 Task: Look for products in the category "Joint Care Supplements" from Tropical Oasis only.
Action: Mouse moved to (278, 132)
Screenshot: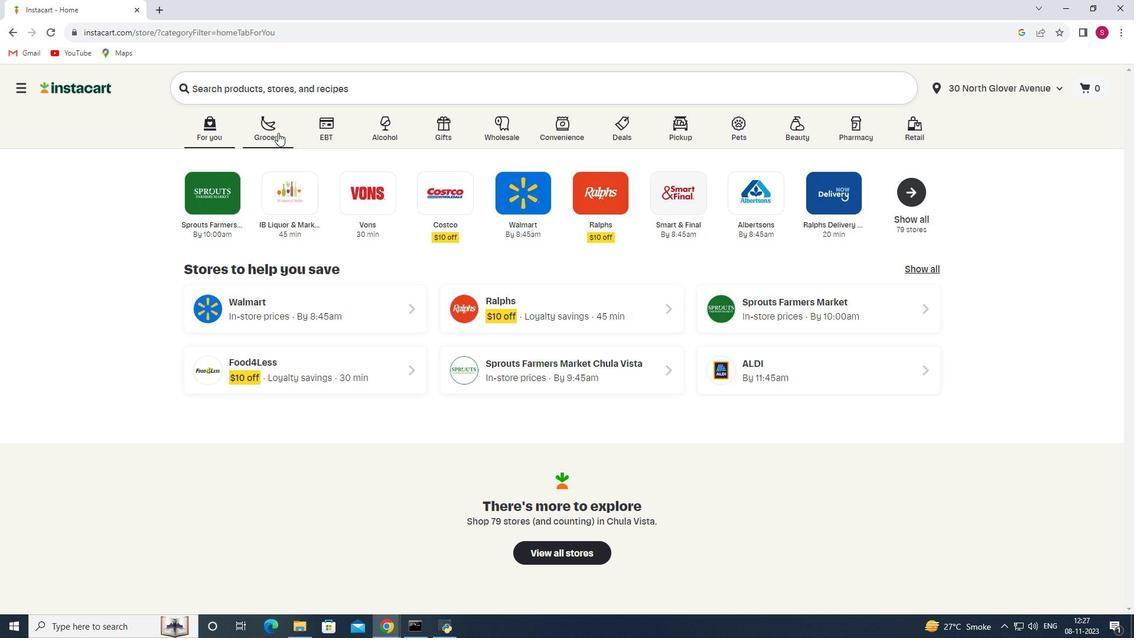 
Action: Mouse pressed left at (278, 132)
Screenshot: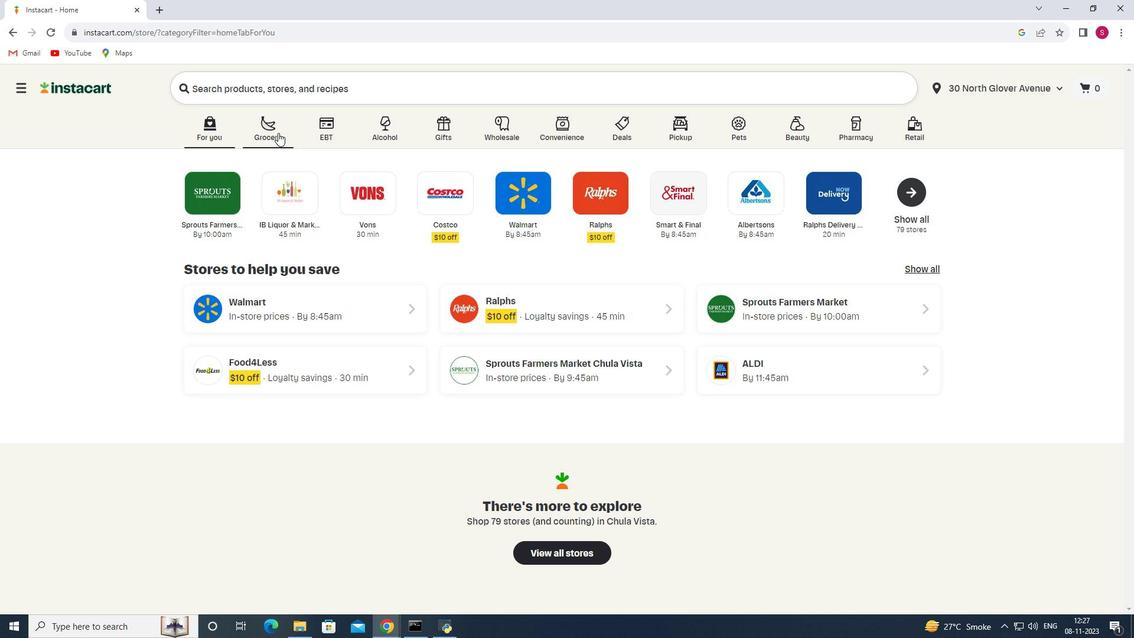 
Action: Mouse moved to (291, 351)
Screenshot: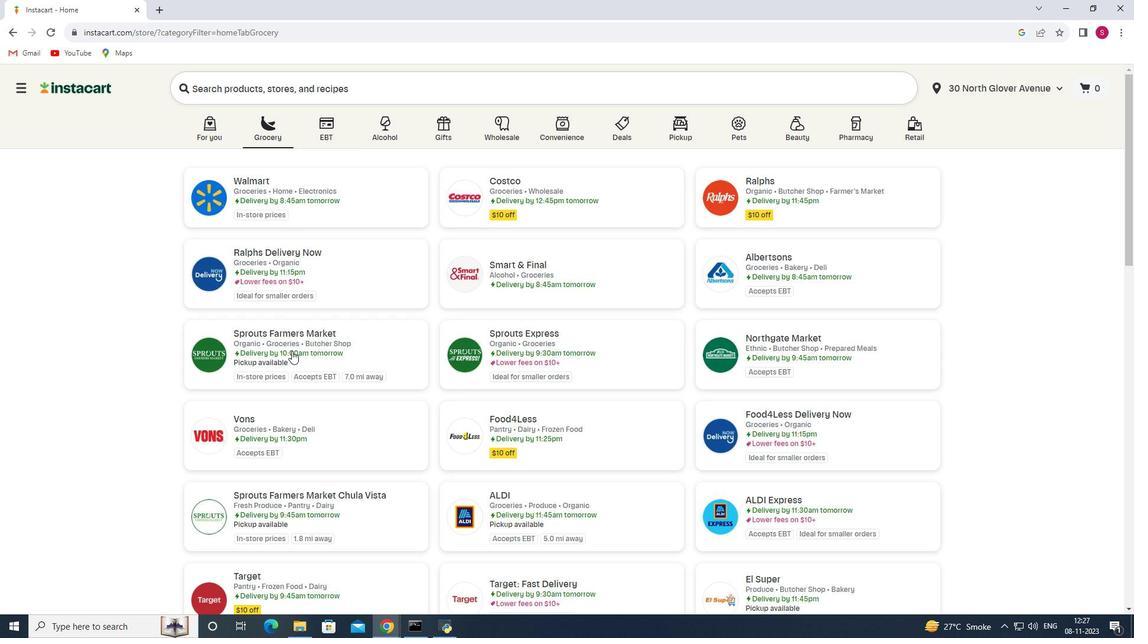 
Action: Mouse pressed left at (291, 351)
Screenshot: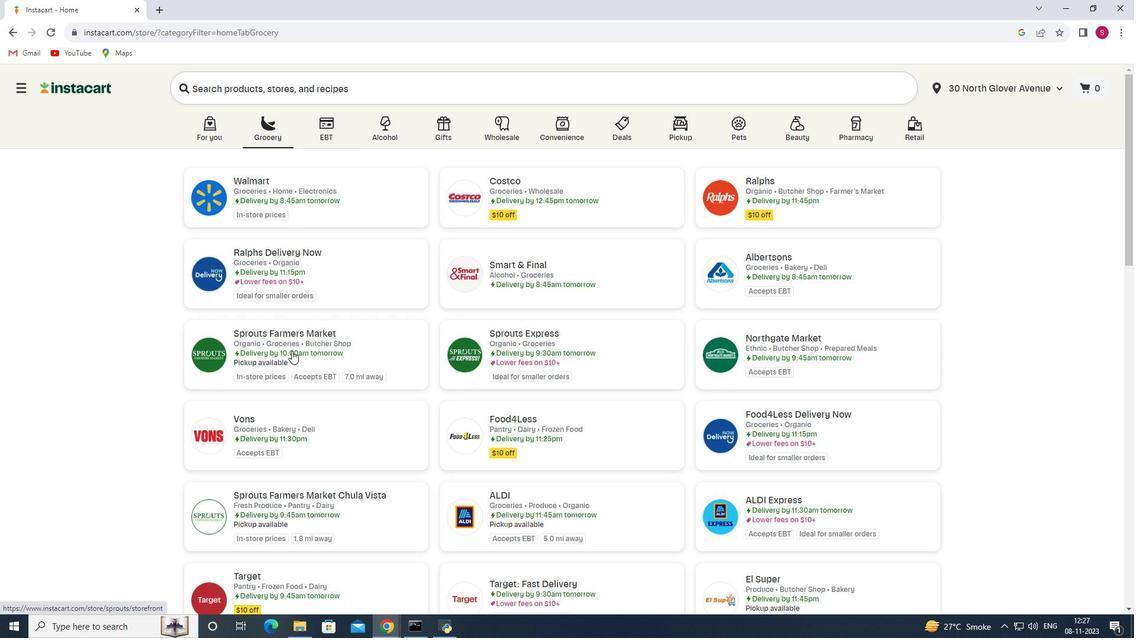 
Action: Mouse moved to (85, 343)
Screenshot: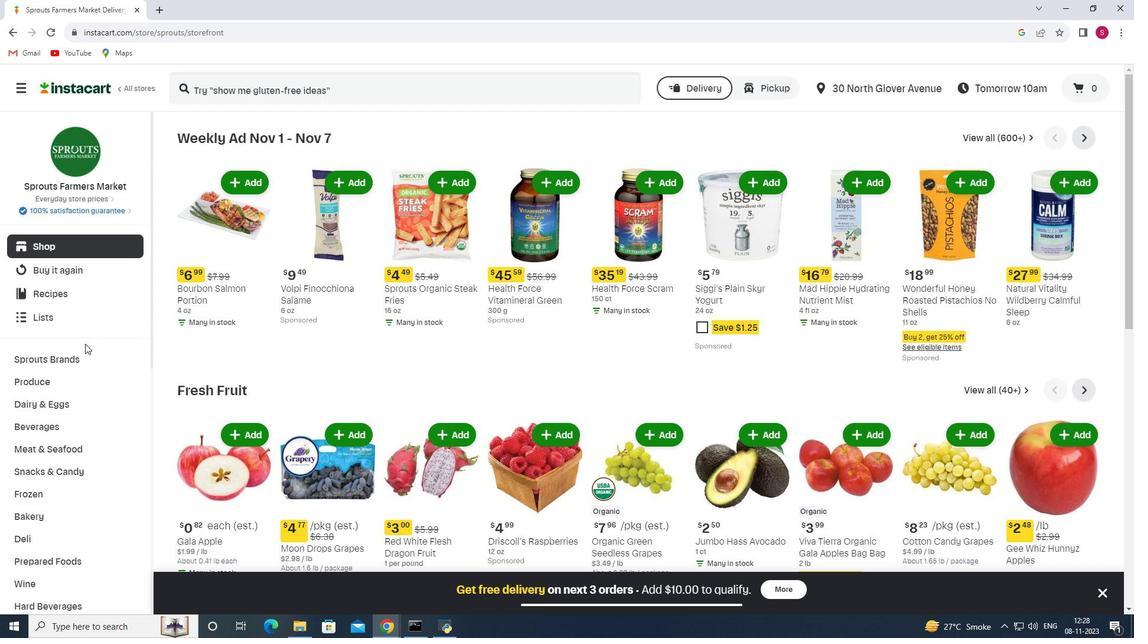 
Action: Mouse scrolled (85, 343) with delta (0, 0)
Screenshot: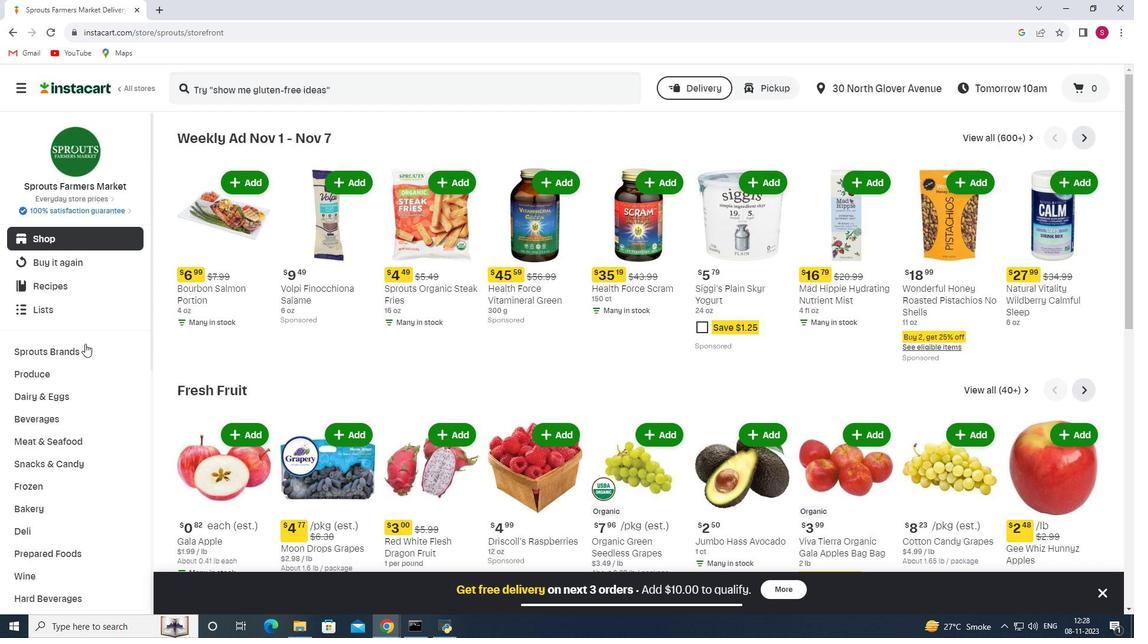 
Action: Mouse scrolled (85, 343) with delta (0, 0)
Screenshot: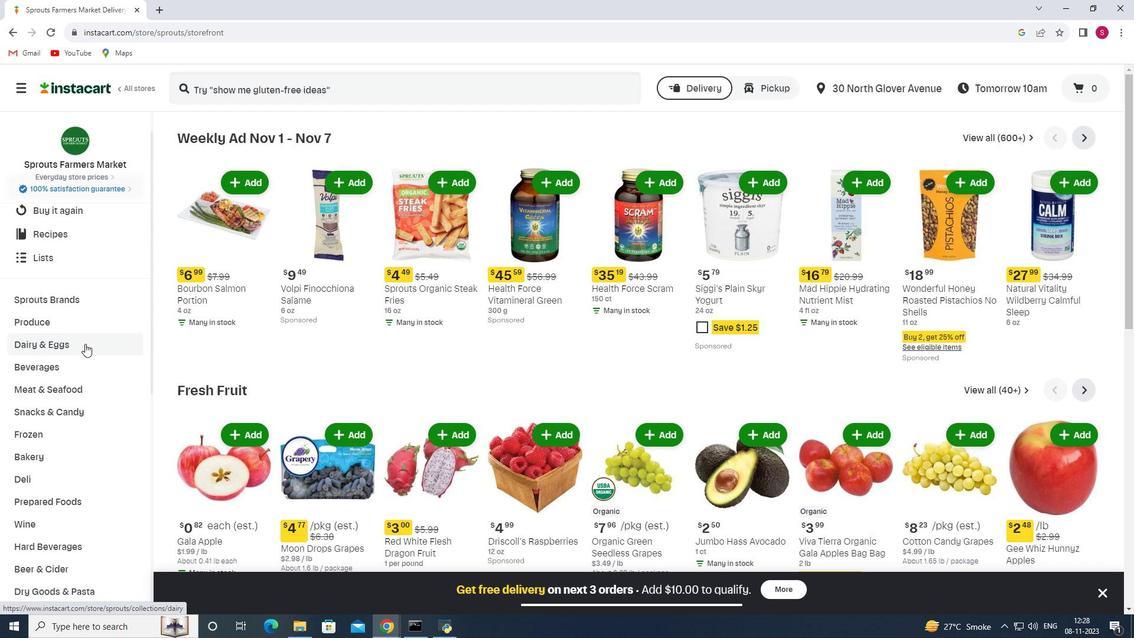 
Action: Mouse scrolled (85, 343) with delta (0, 0)
Screenshot: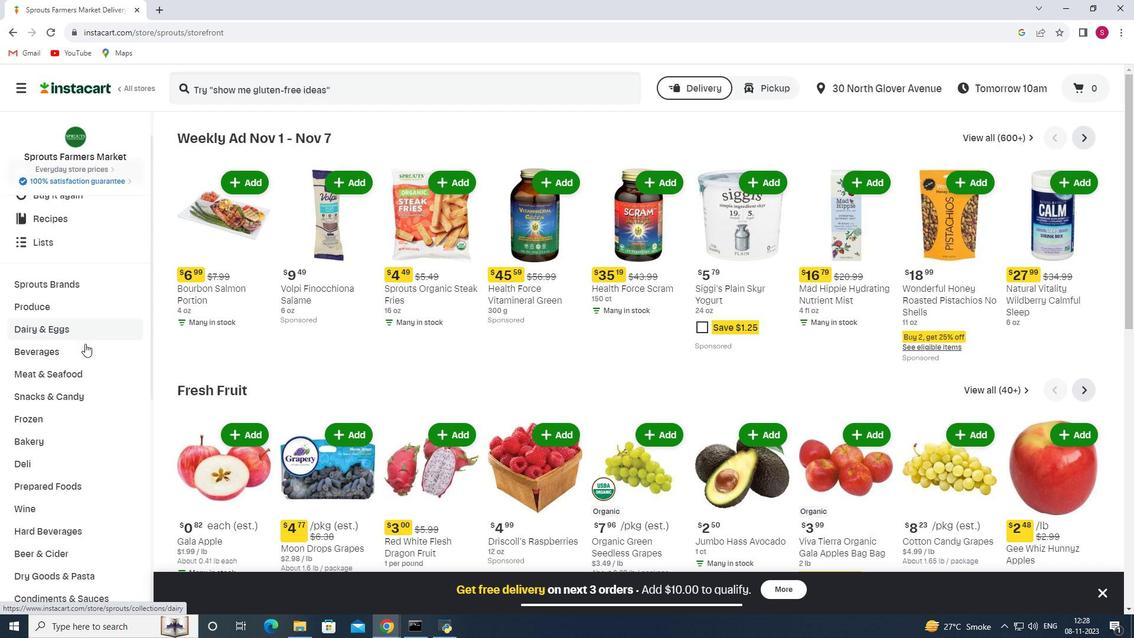 
Action: Mouse scrolled (85, 343) with delta (0, 0)
Screenshot: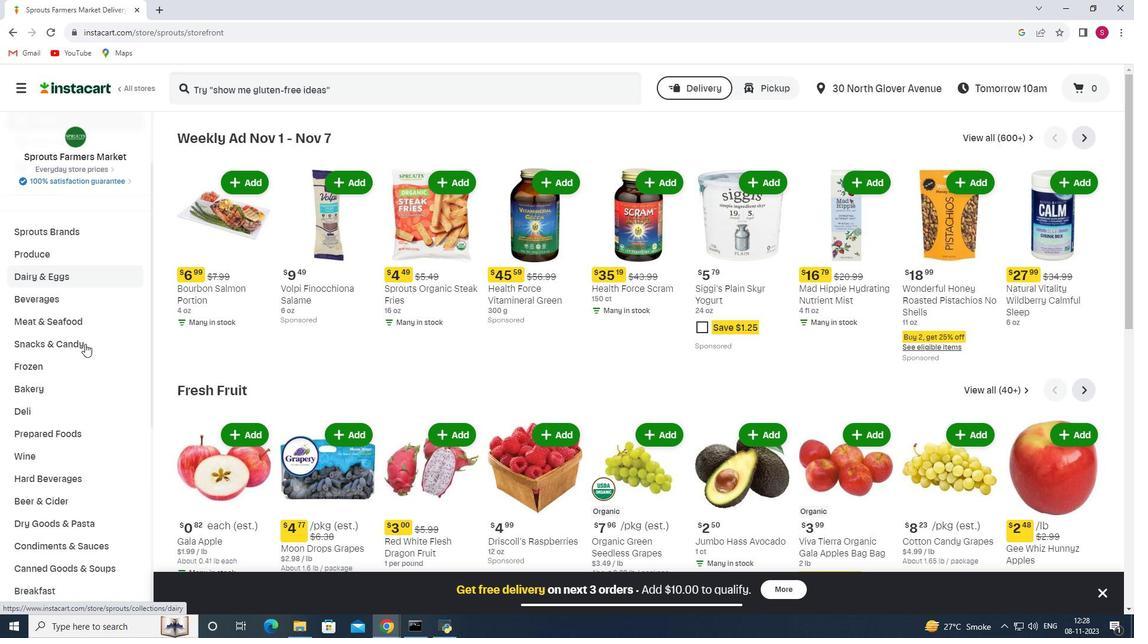 
Action: Mouse scrolled (85, 343) with delta (0, 0)
Screenshot: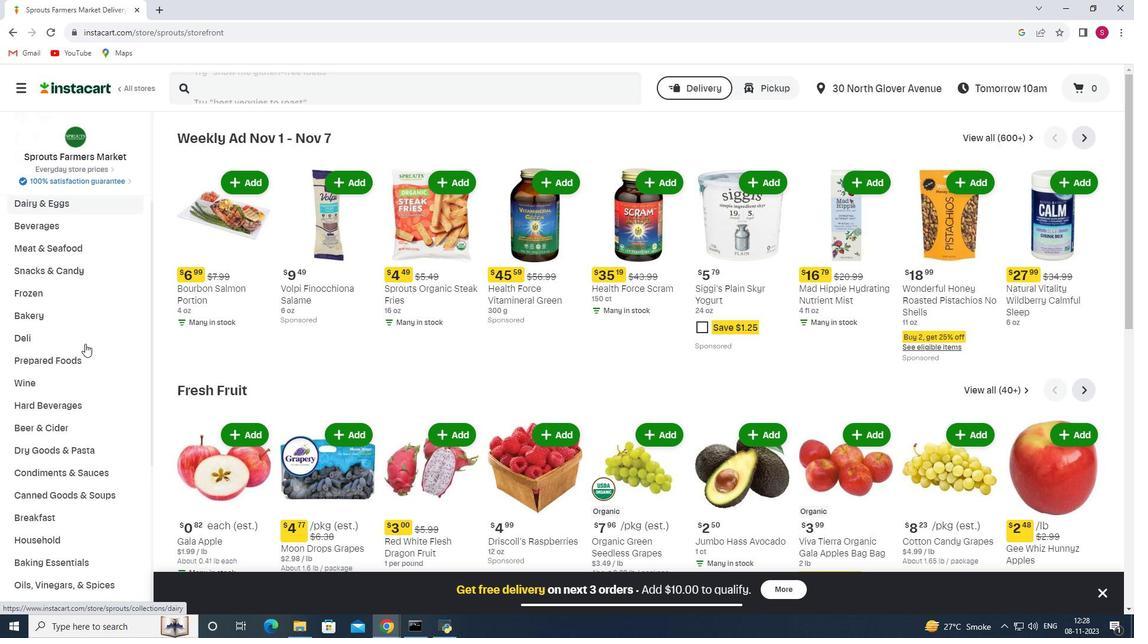 
Action: Mouse scrolled (85, 343) with delta (0, 0)
Screenshot: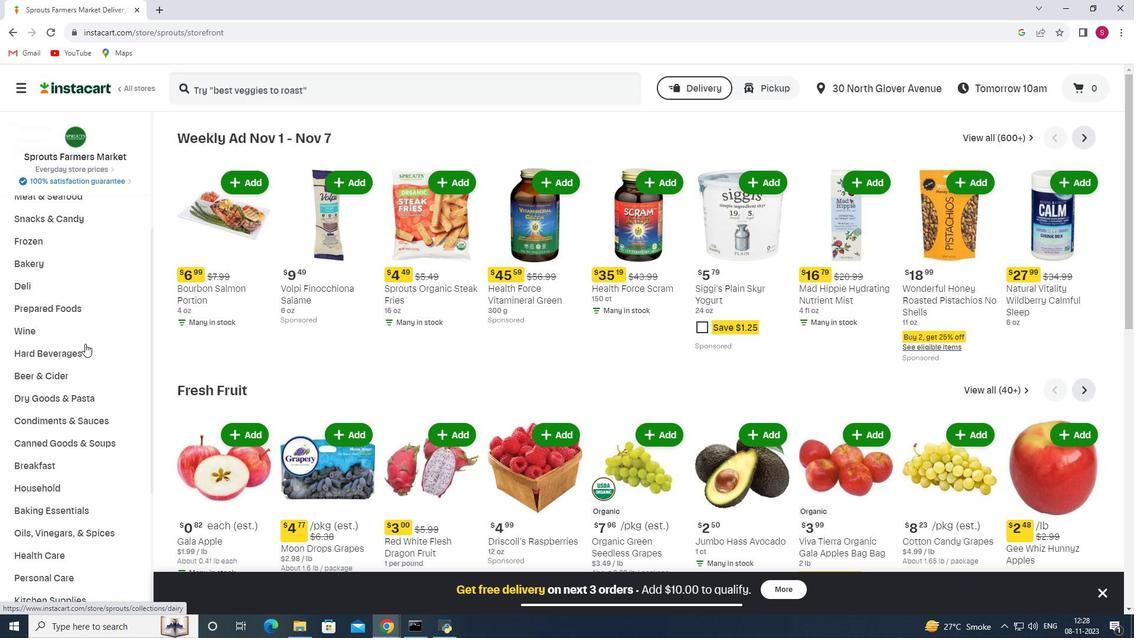 
Action: Mouse scrolled (85, 343) with delta (0, 0)
Screenshot: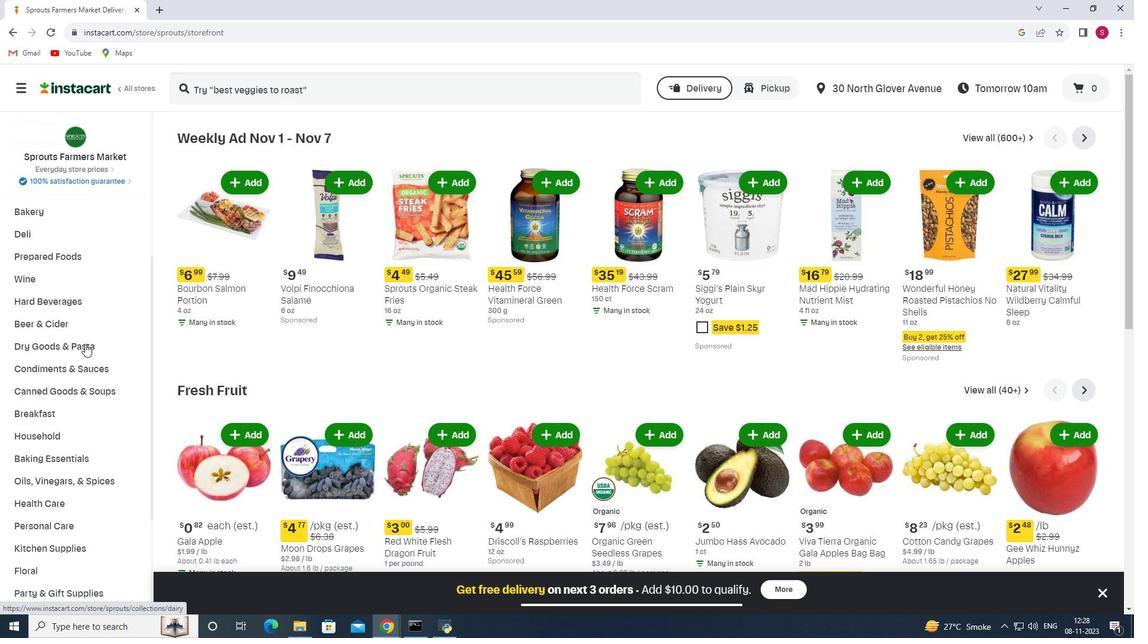 
Action: Mouse scrolled (85, 343) with delta (0, 0)
Screenshot: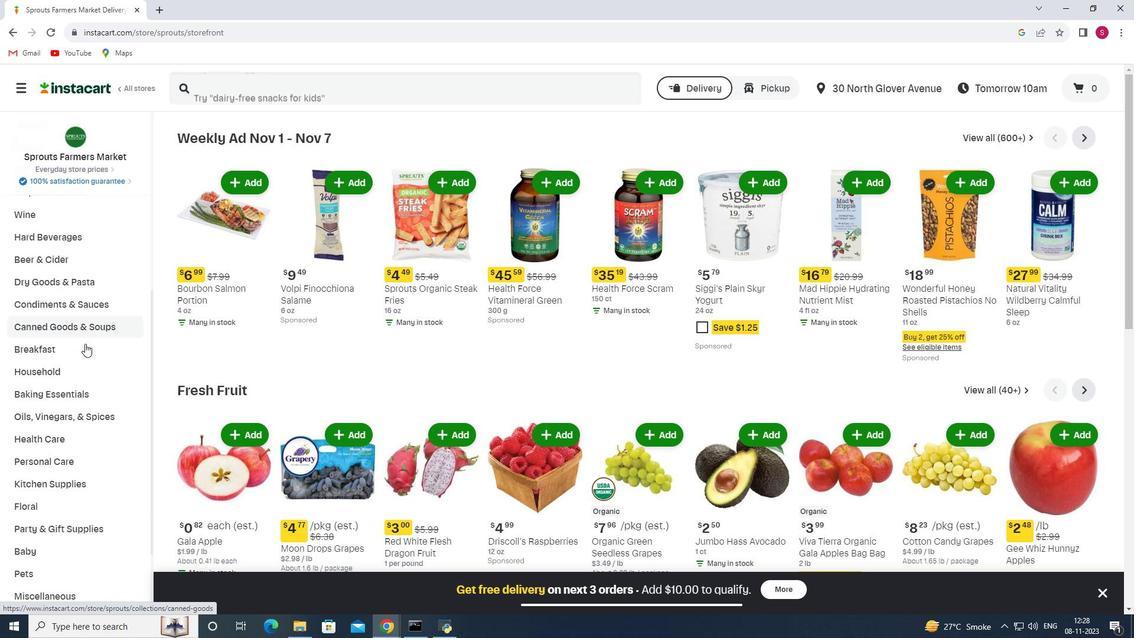 
Action: Mouse scrolled (85, 343) with delta (0, 0)
Screenshot: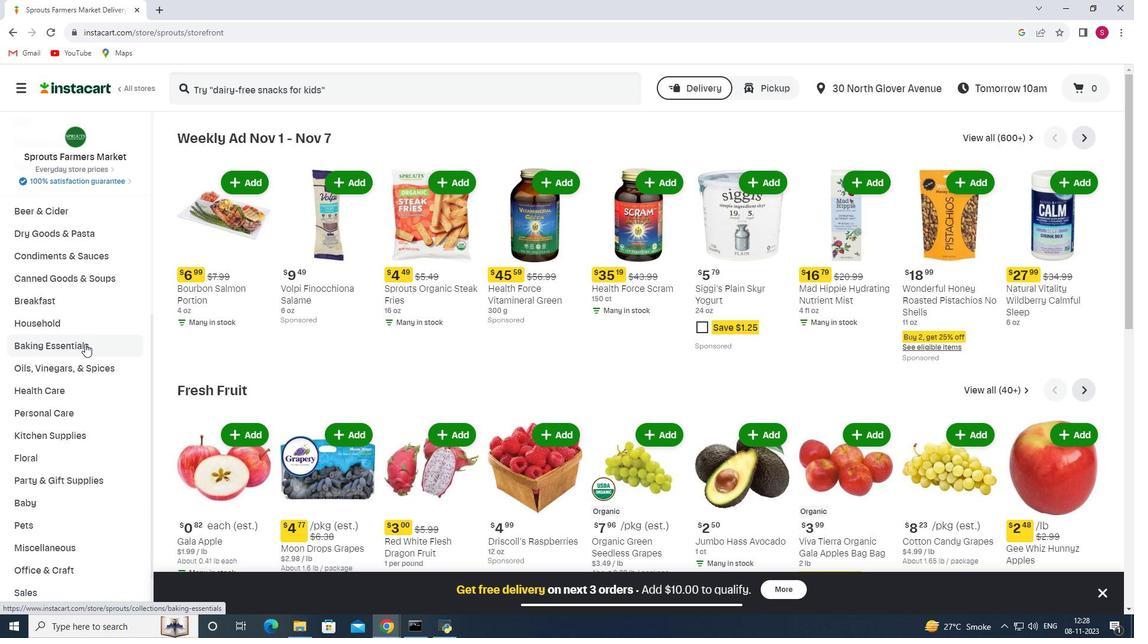 
Action: Mouse scrolled (85, 343) with delta (0, 0)
Screenshot: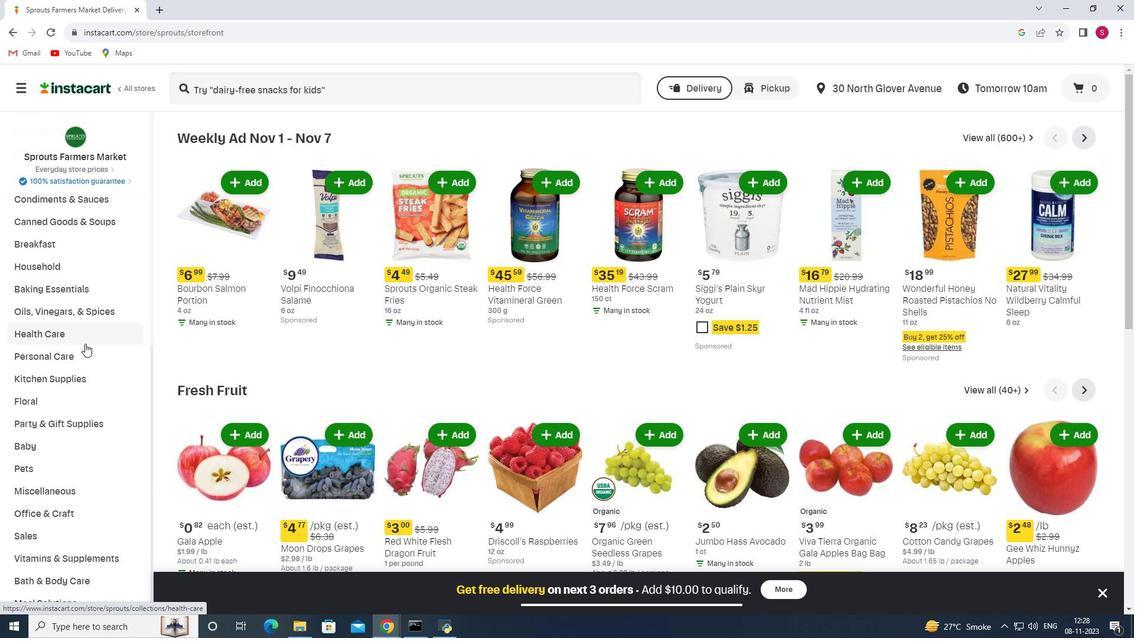 
Action: Mouse moved to (93, 330)
Screenshot: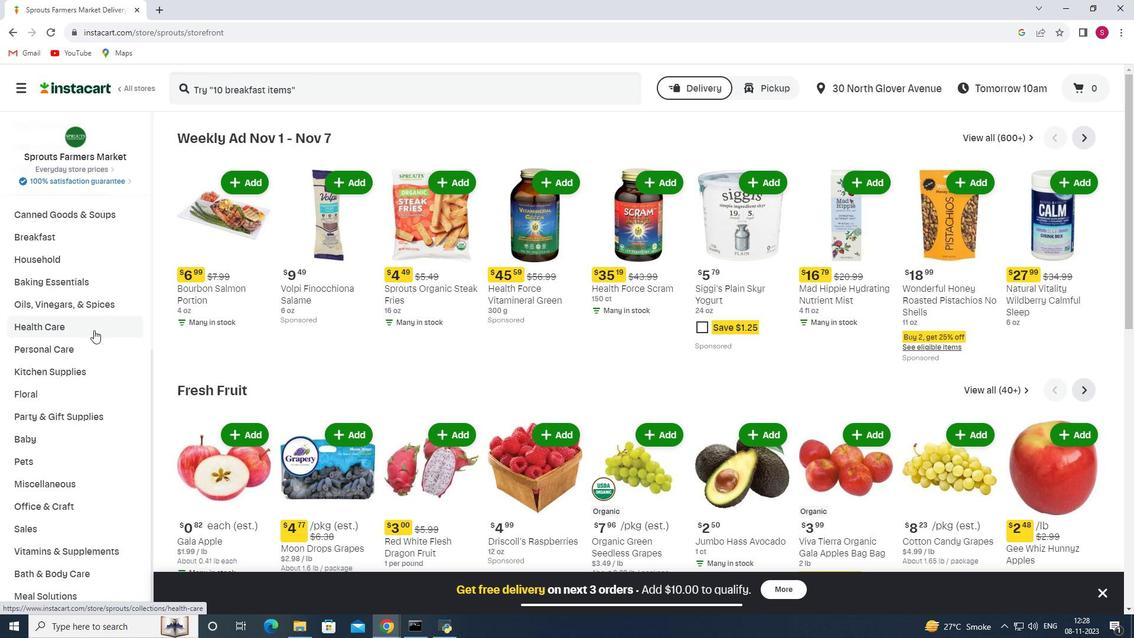 
Action: Mouse pressed left at (93, 330)
Screenshot: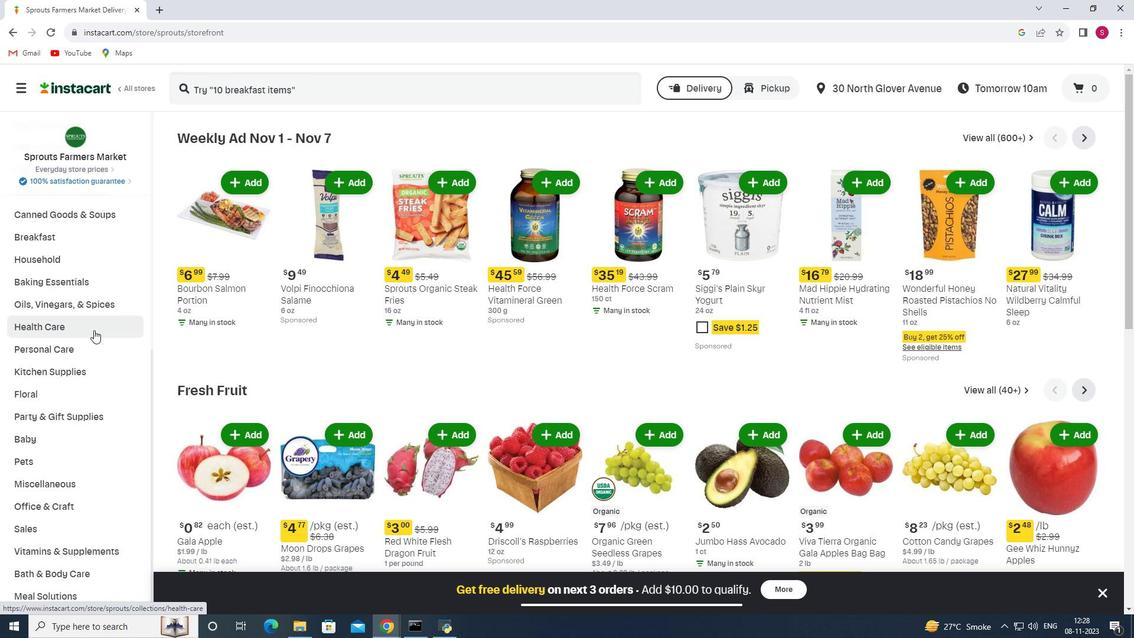 
Action: Mouse moved to (392, 169)
Screenshot: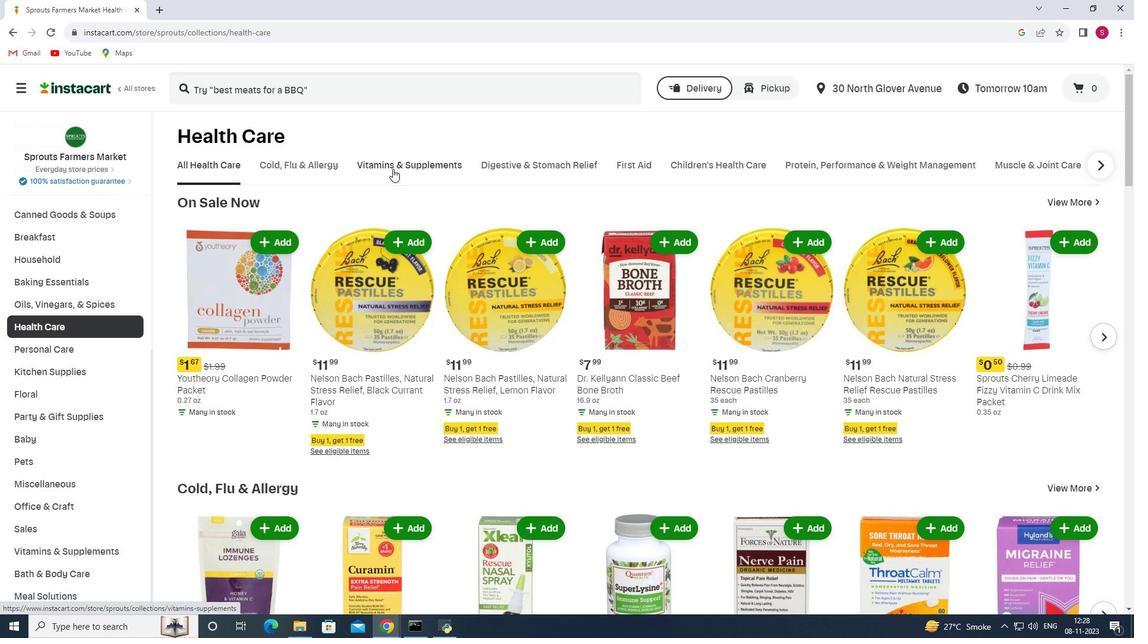 
Action: Mouse pressed left at (392, 169)
Screenshot: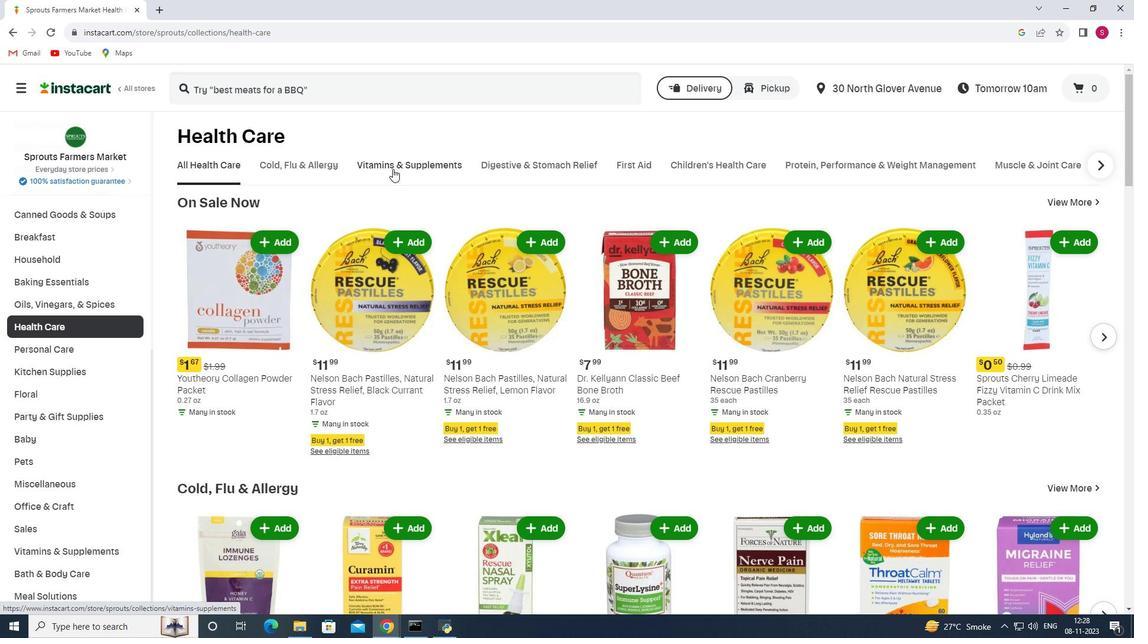 
Action: Mouse moved to (1100, 215)
Screenshot: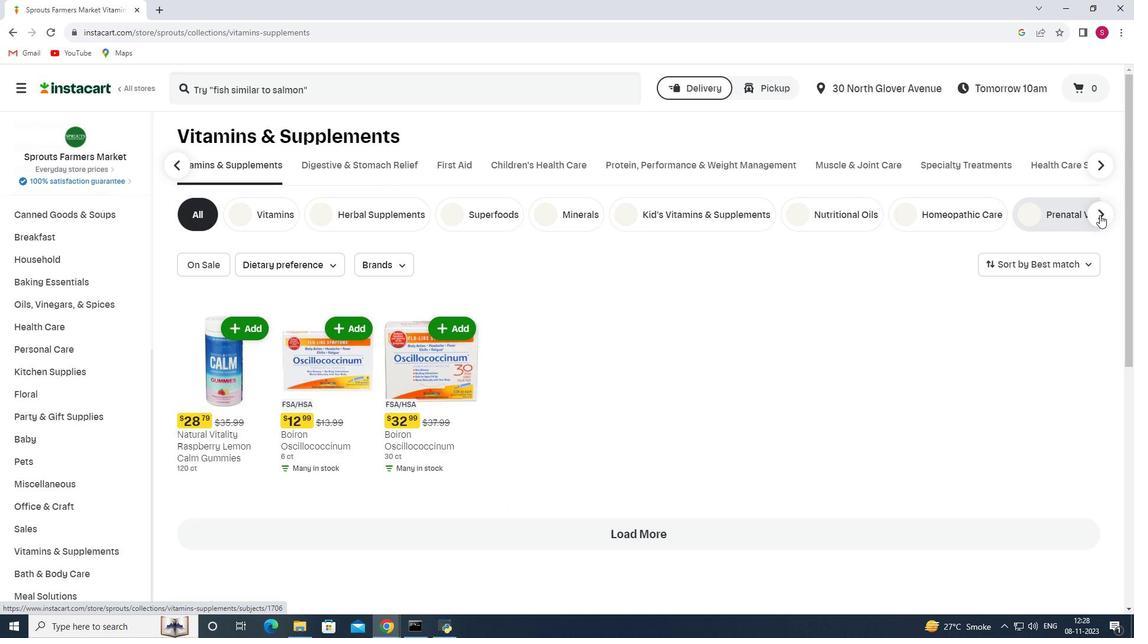 
Action: Mouse pressed left at (1100, 215)
Screenshot: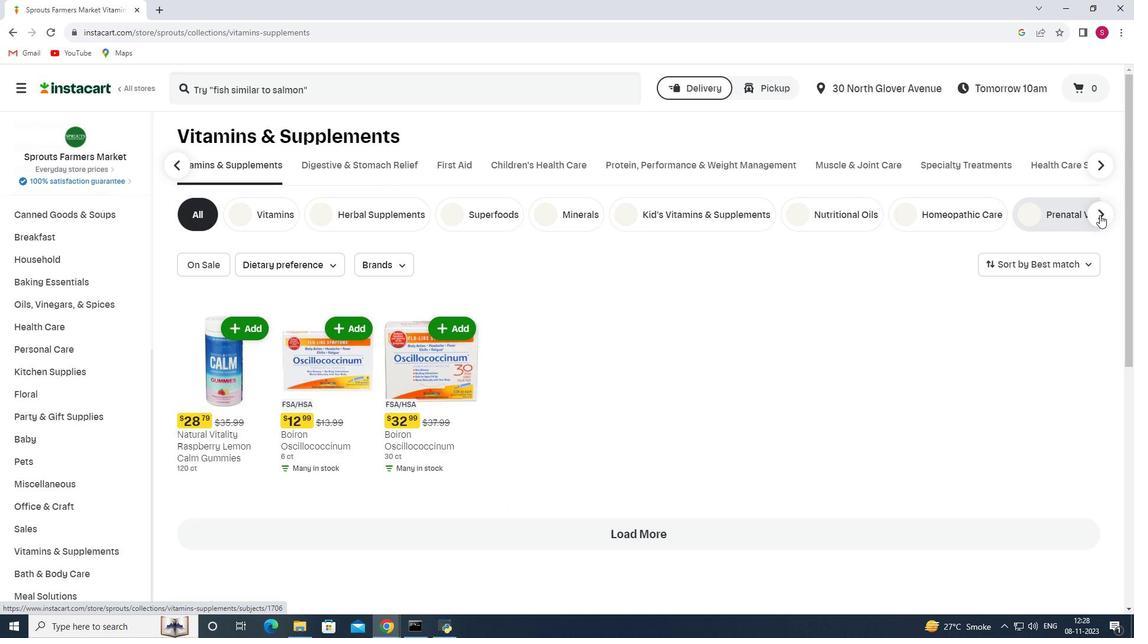 
Action: Mouse moved to (855, 210)
Screenshot: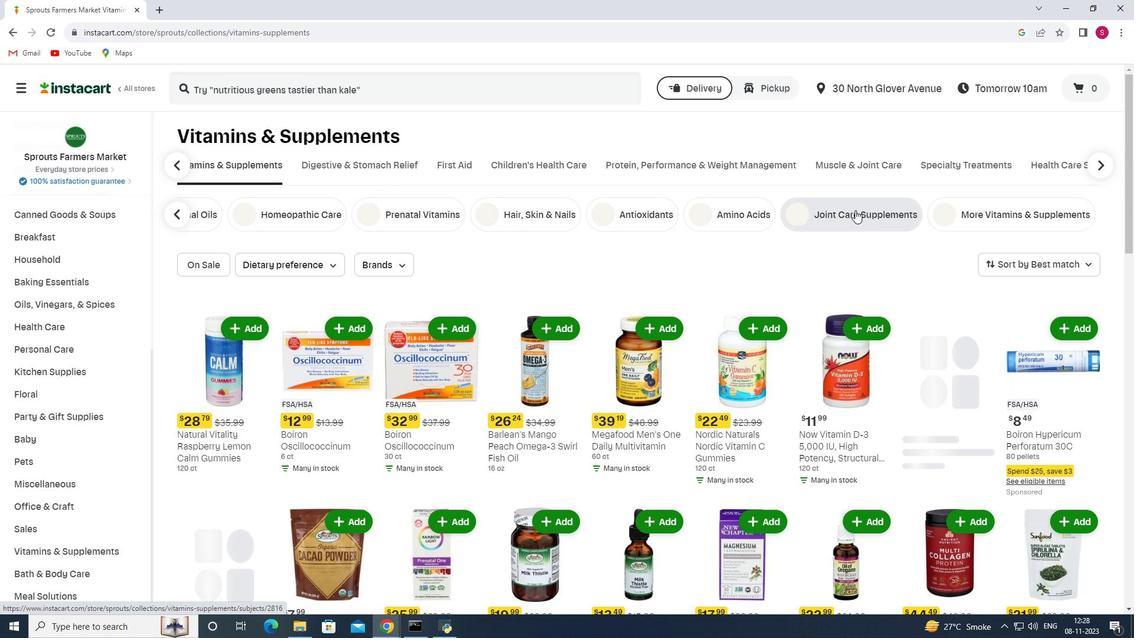 
Action: Mouse pressed left at (855, 210)
Screenshot: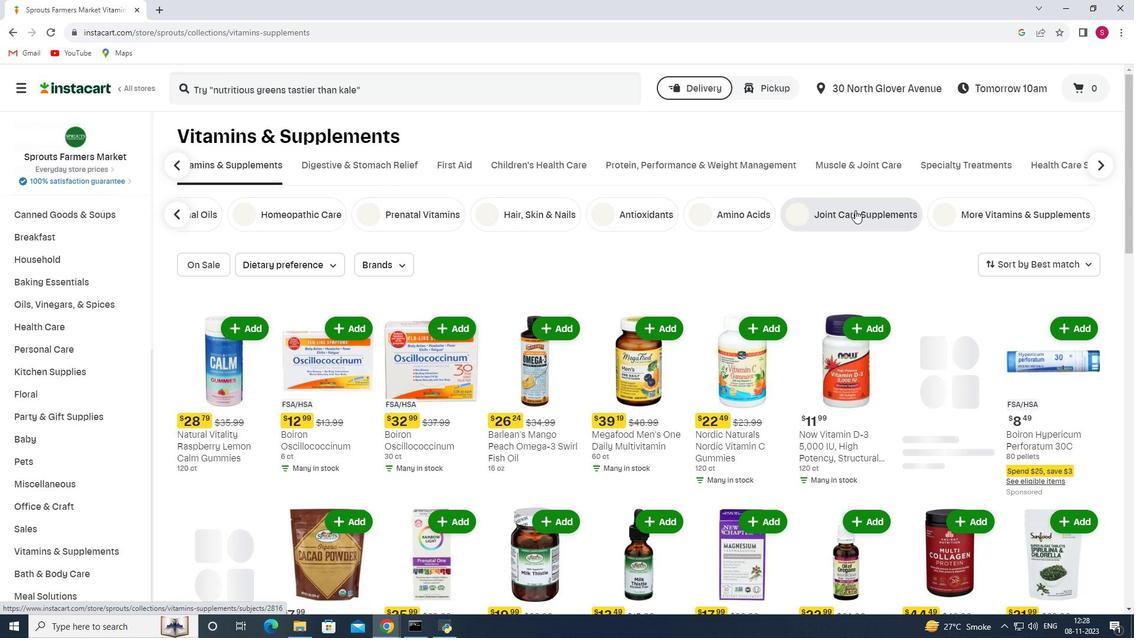 
Action: Mouse moved to (284, 262)
Screenshot: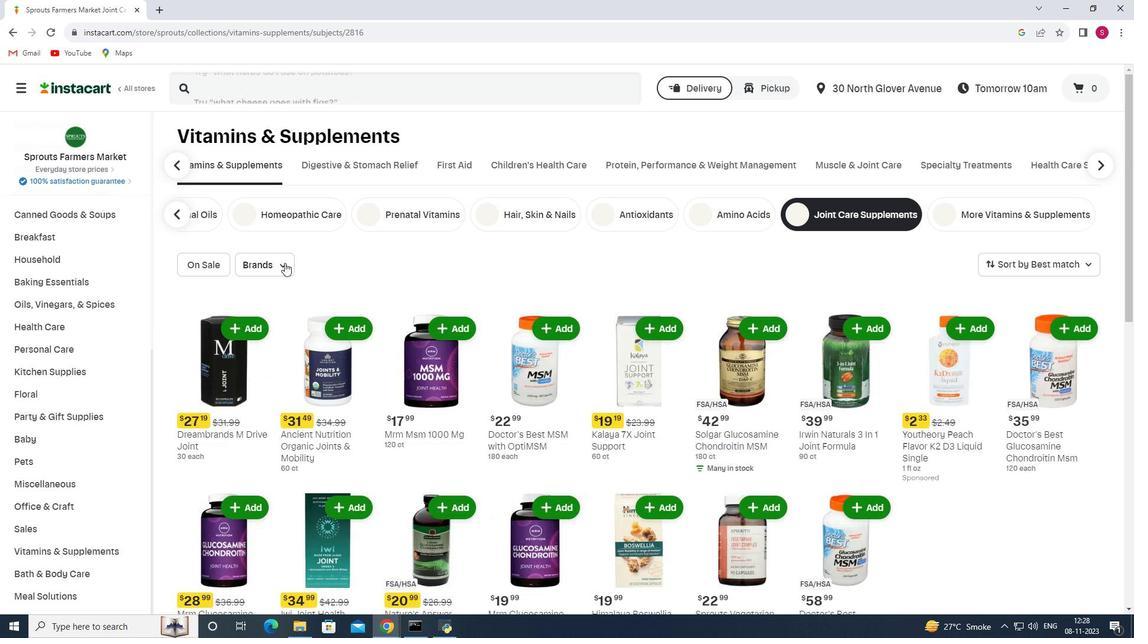 
Action: Mouse pressed left at (284, 262)
Screenshot: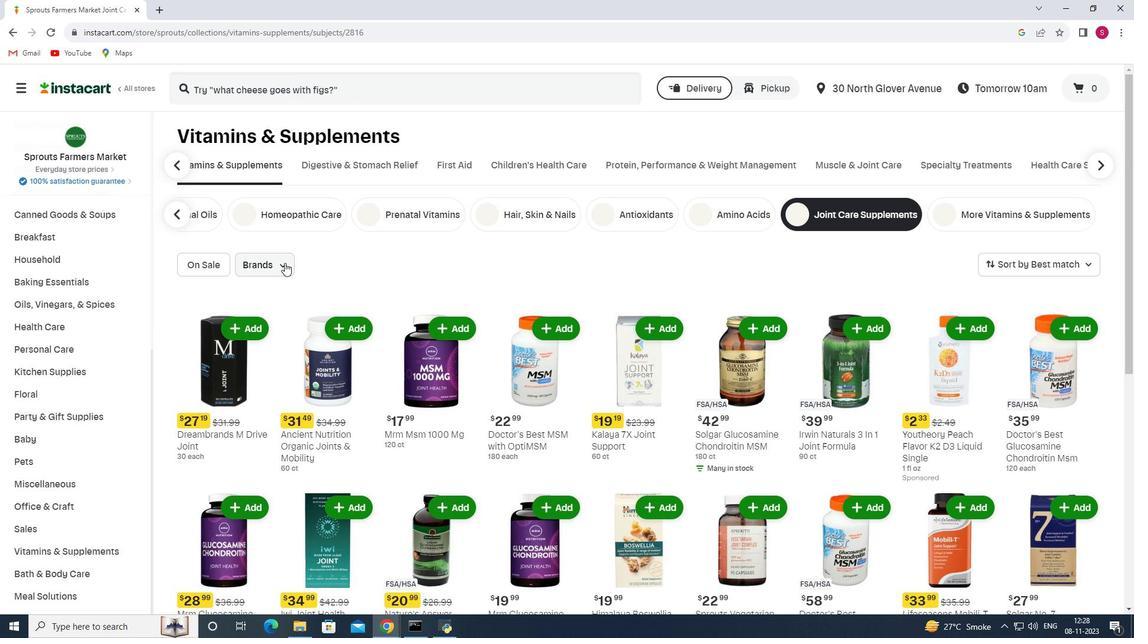 
Action: Mouse moved to (281, 327)
Screenshot: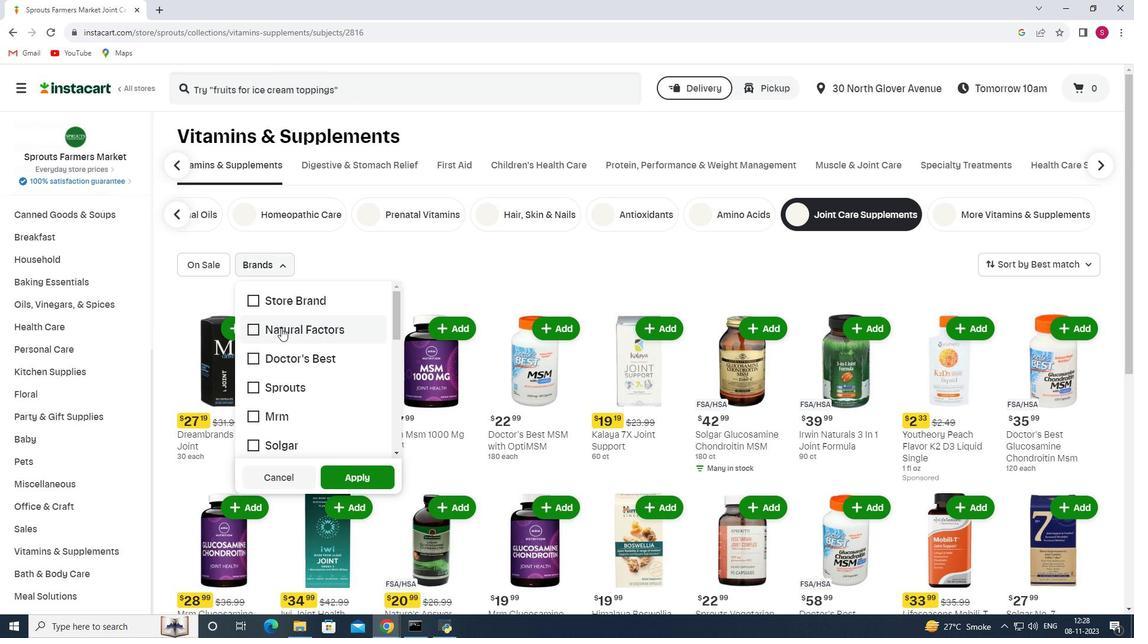 
Action: Mouse scrolled (281, 327) with delta (0, 0)
Screenshot: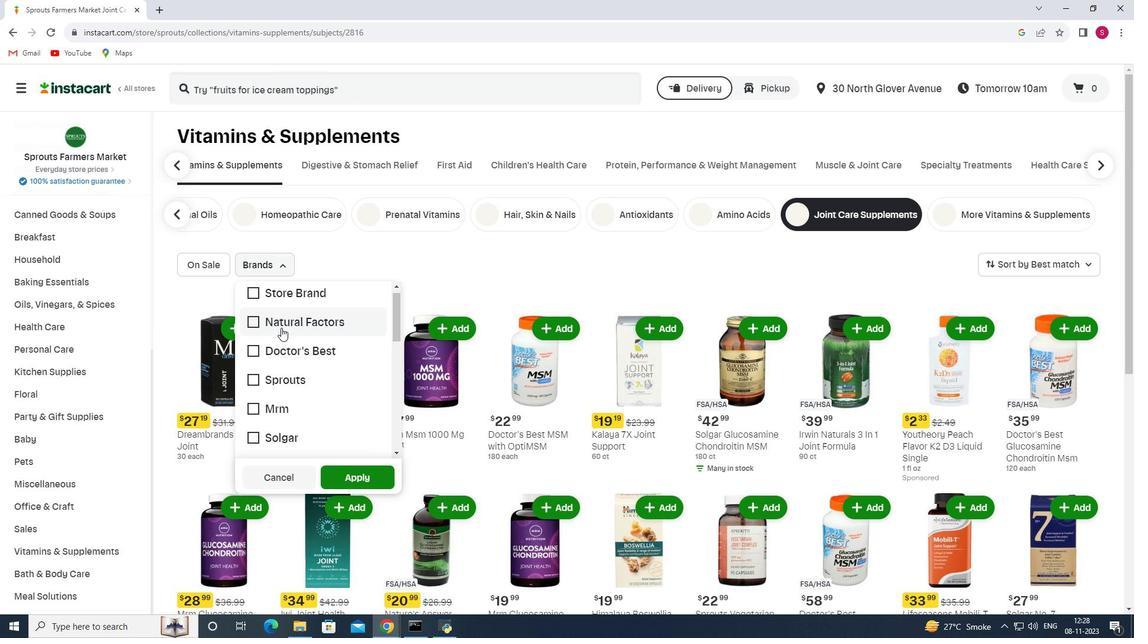 
Action: Mouse scrolled (281, 327) with delta (0, 0)
Screenshot: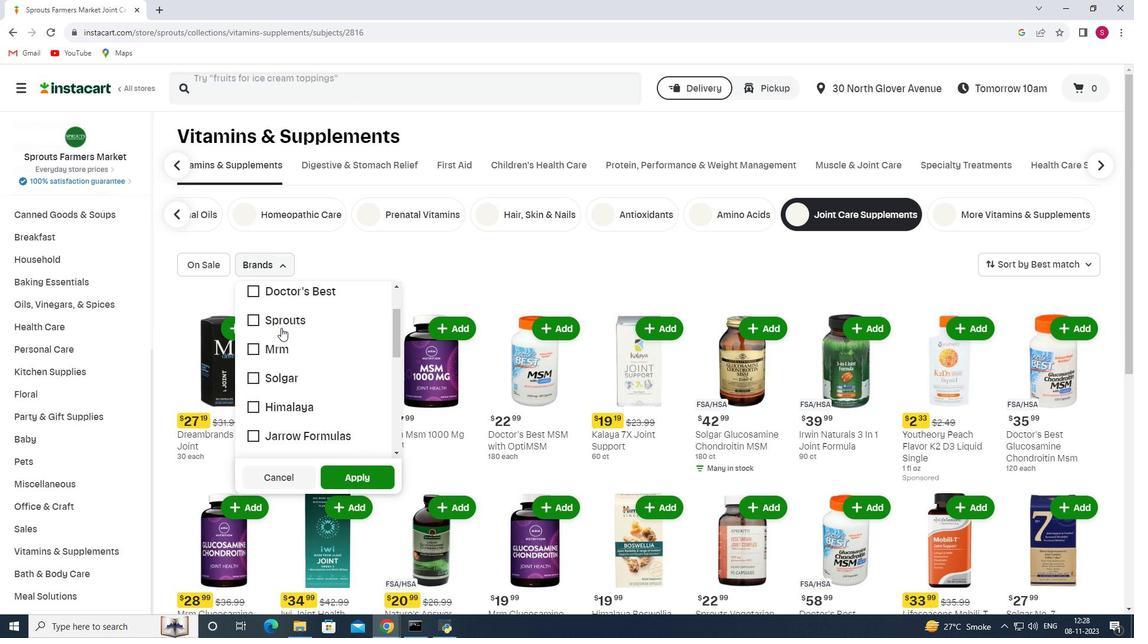 
Action: Mouse scrolled (281, 327) with delta (0, 0)
Screenshot: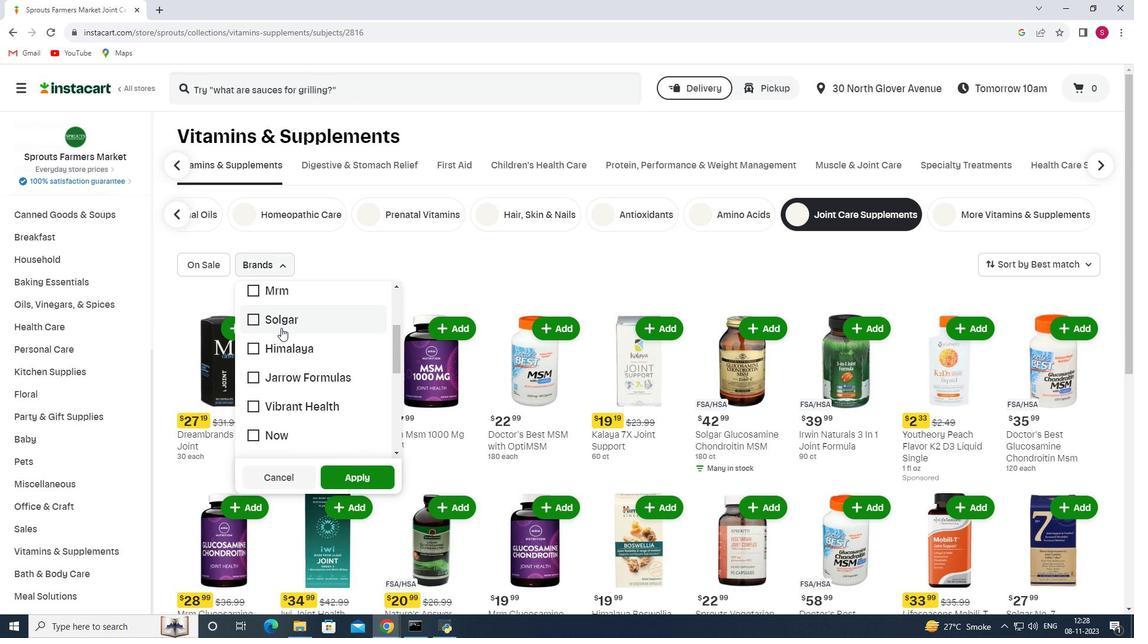 
Action: Mouse moved to (281, 329)
Screenshot: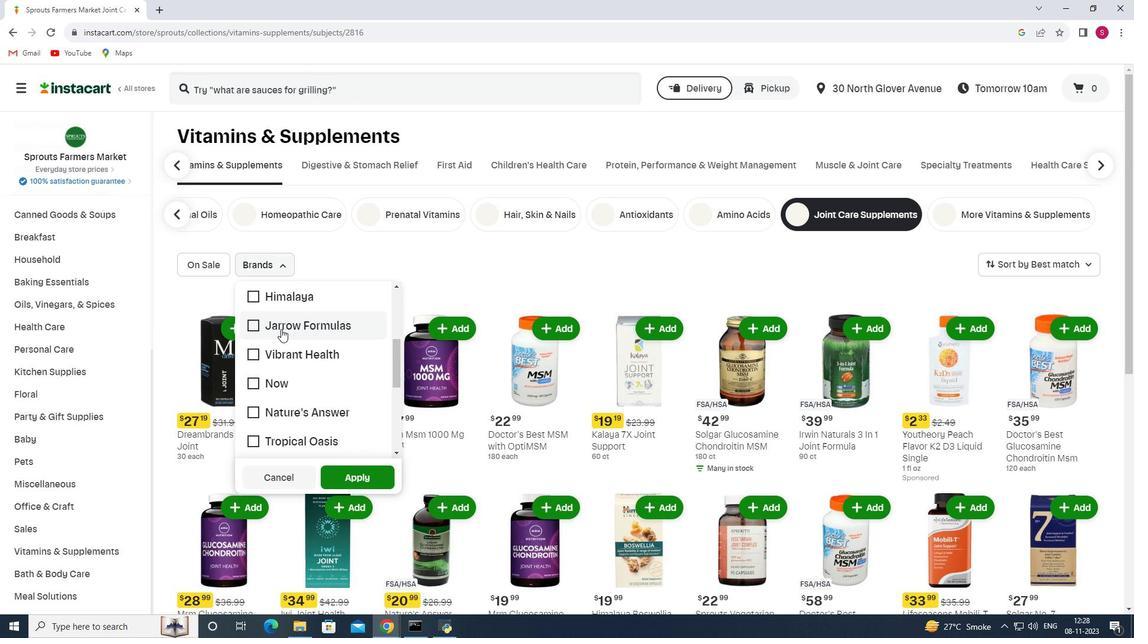 
Action: Mouse scrolled (281, 328) with delta (0, 0)
Screenshot: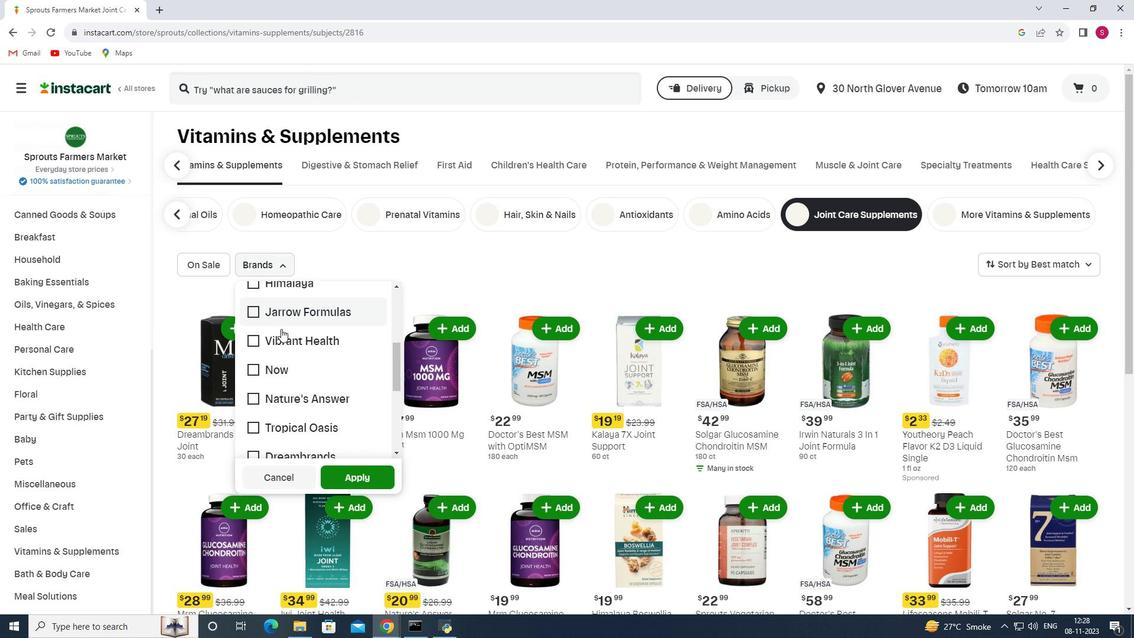 
Action: Mouse moved to (254, 384)
Screenshot: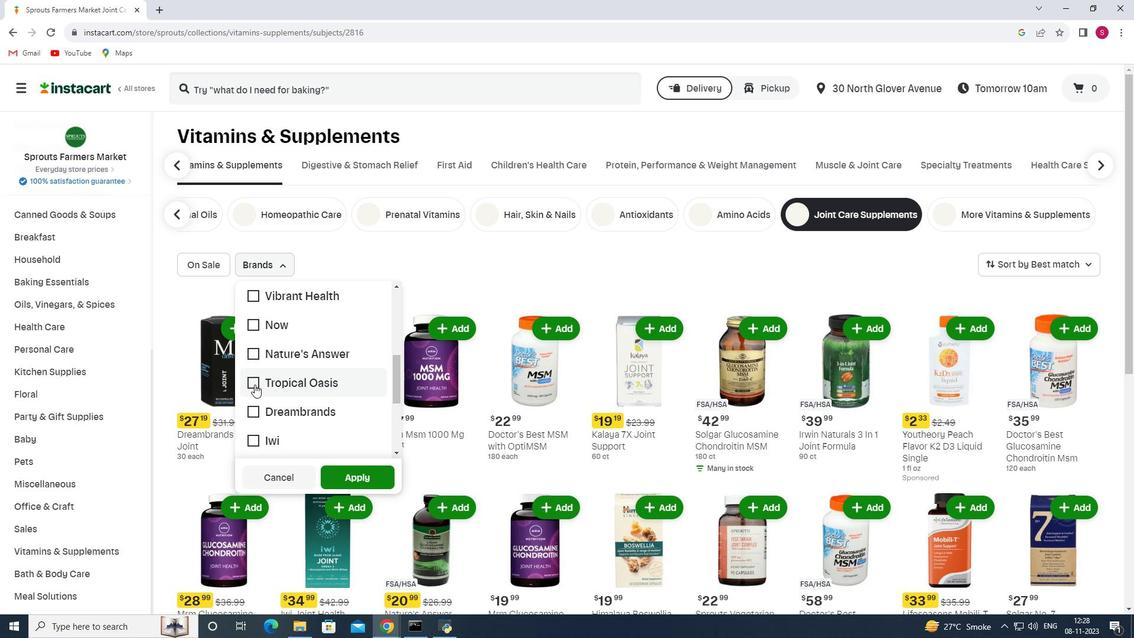 
Action: Mouse pressed left at (254, 384)
Screenshot: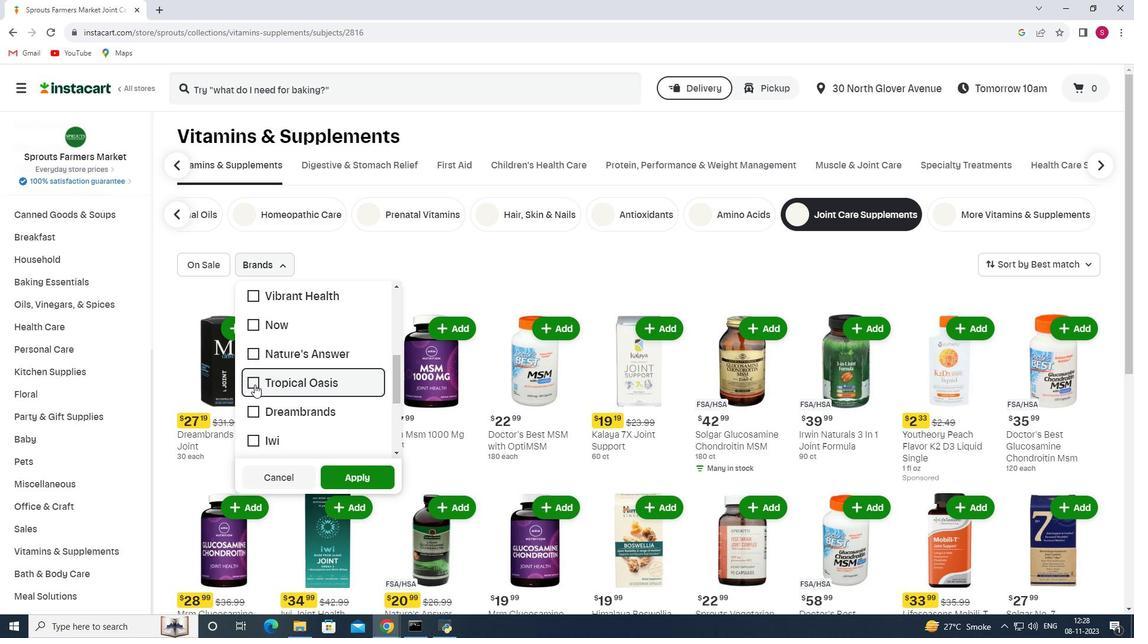 
Action: Mouse moved to (357, 473)
Screenshot: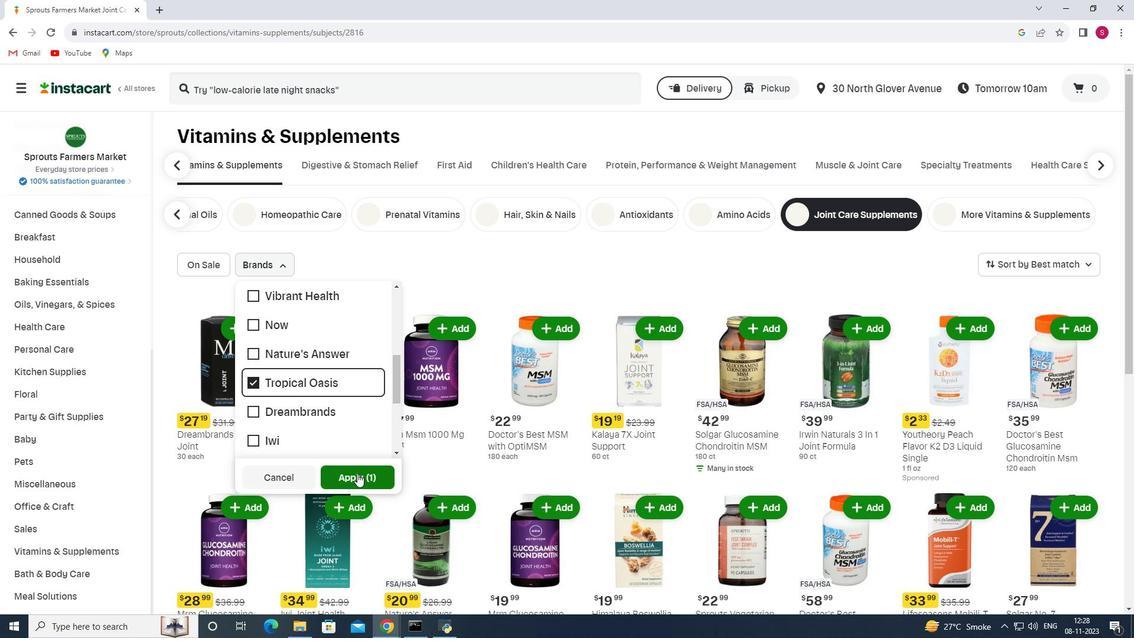 
Action: Mouse pressed left at (357, 473)
Screenshot: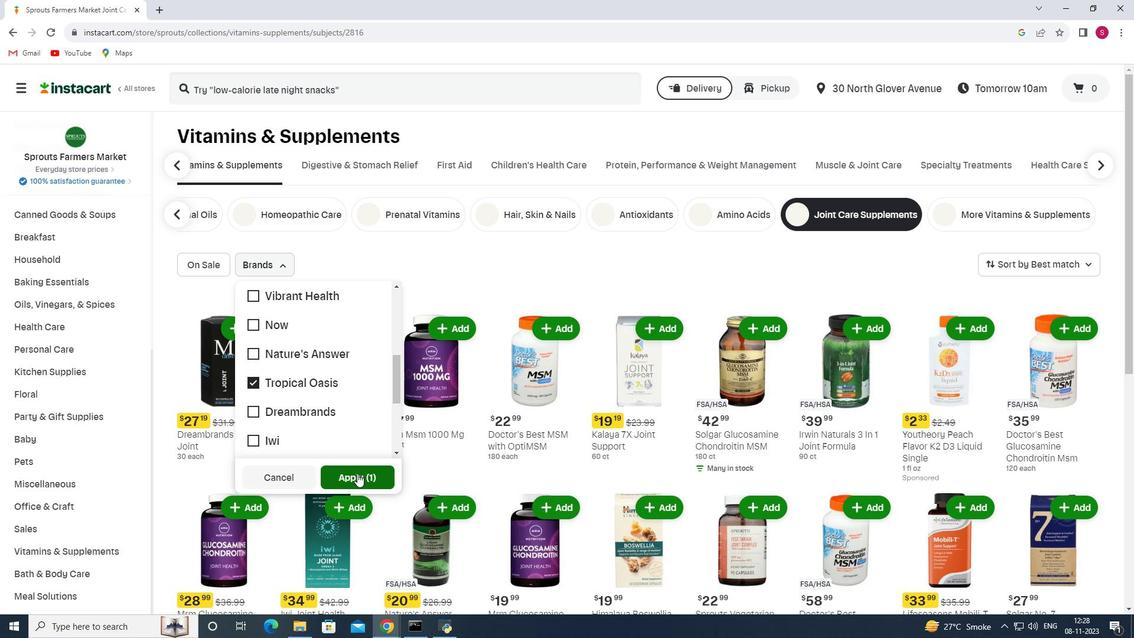 
